 Task: In Windows properties of general video settings, Set the deinterlace to off.
Action: Mouse moved to (190, 82)
Screenshot: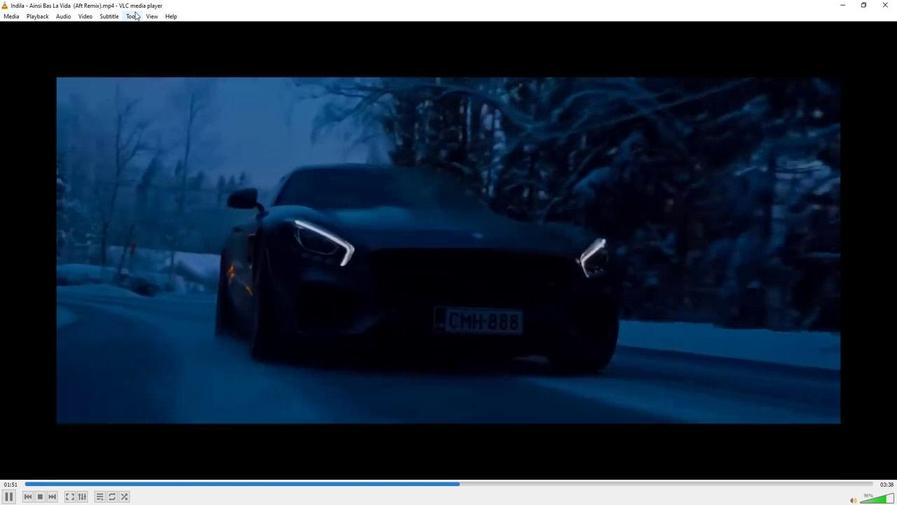 
Action: Mouse pressed left at (190, 82)
Screenshot: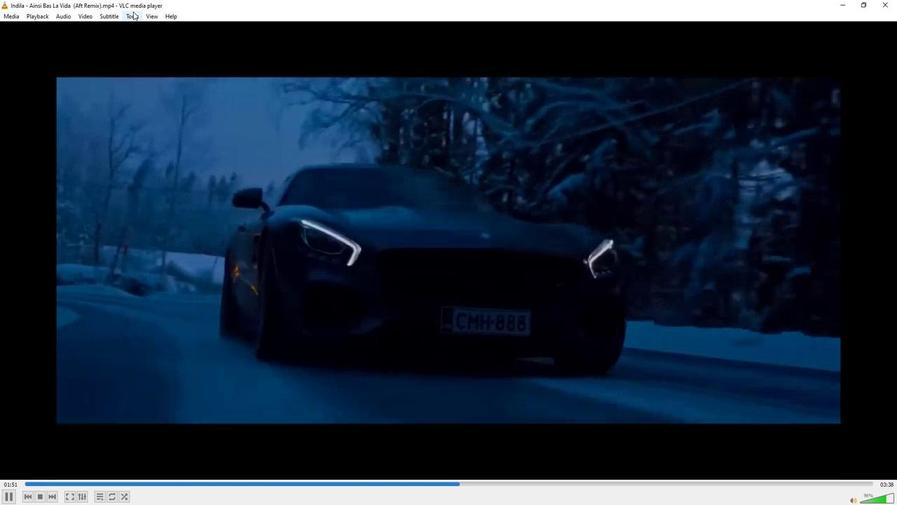
Action: Mouse moved to (206, 171)
Screenshot: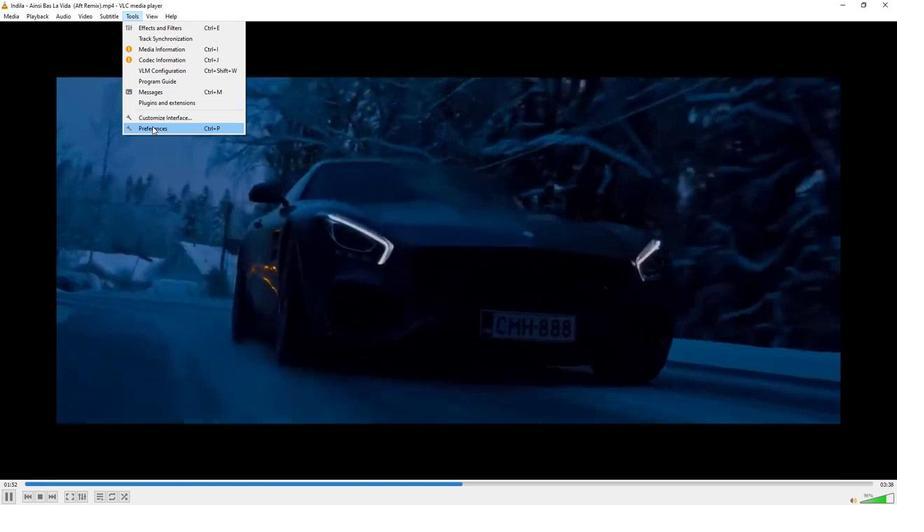 
Action: Mouse pressed left at (206, 171)
Screenshot: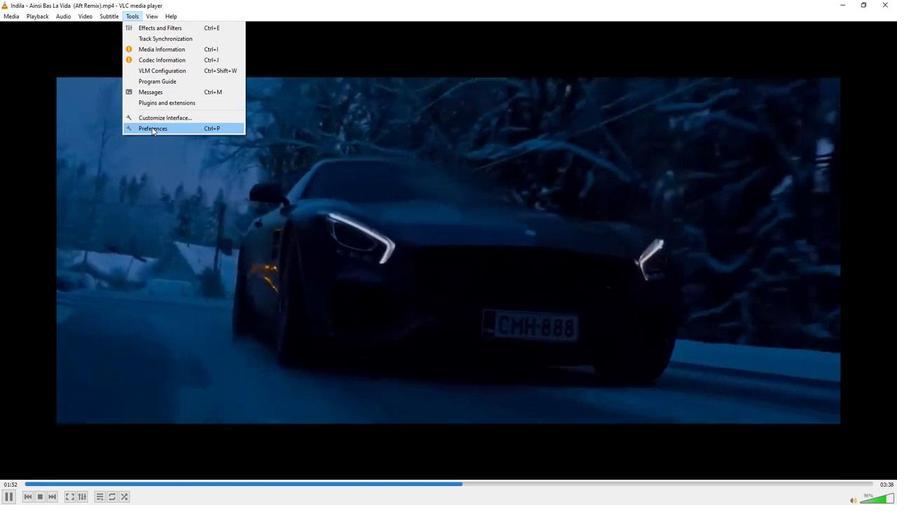 
Action: Mouse moved to (316, 256)
Screenshot: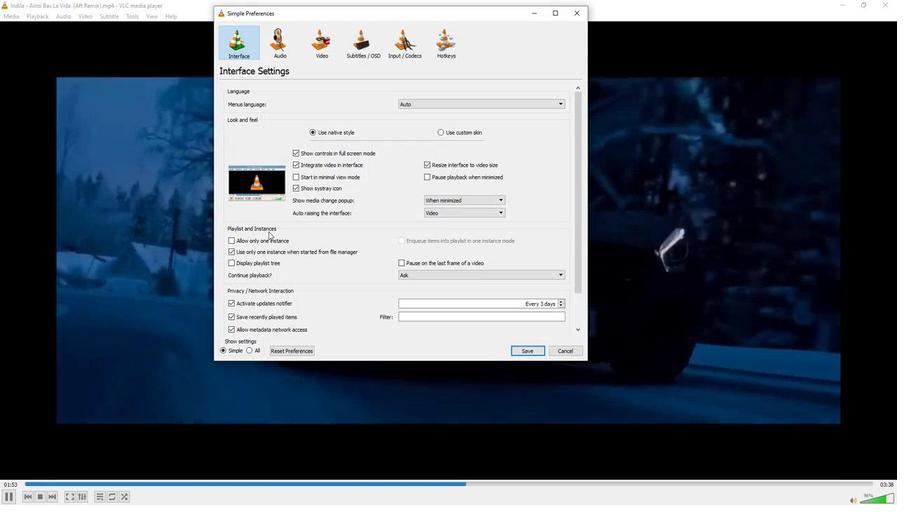 
Action: Mouse scrolled (316, 256) with delta (0, 0)
Screenshot: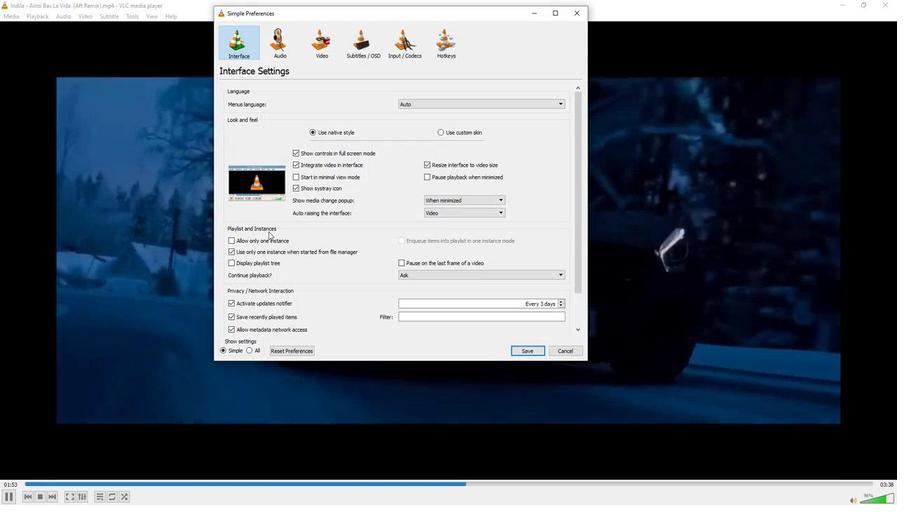 
Action: Mouse moved to (327, 272)
Screenshot: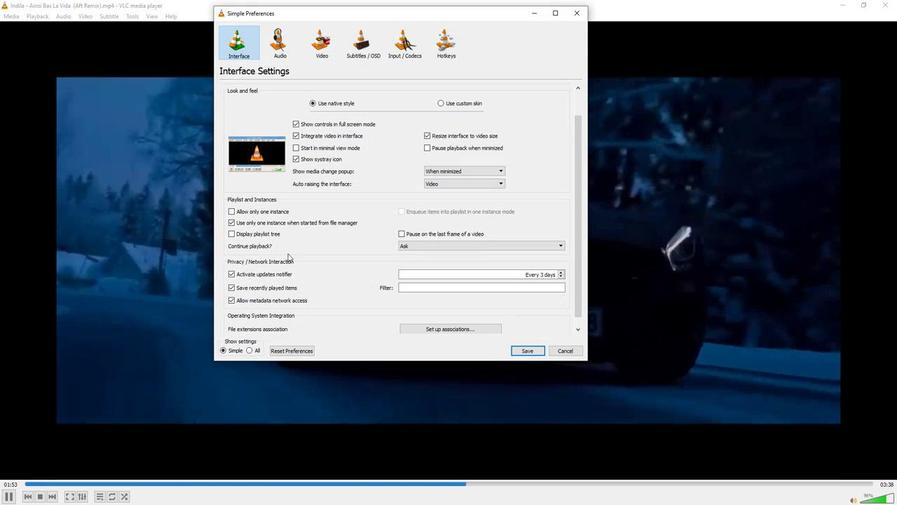 
Action: Mouse scrolled (327, 272) with delta (0, 0)
Screenshot: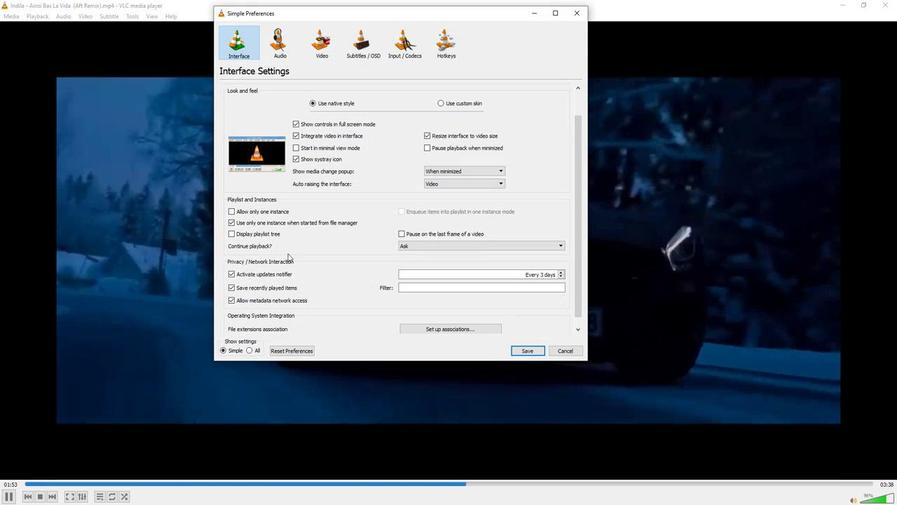 
Action: Mouse moved to (326, 285)
Screenshot: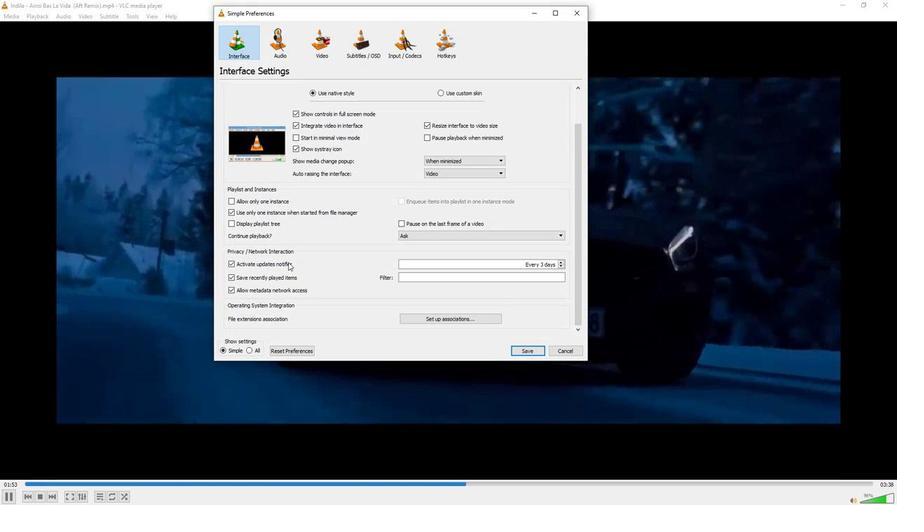
Action: Mouse scrolled (326, 284) with delta (0, 0)
Screenshot: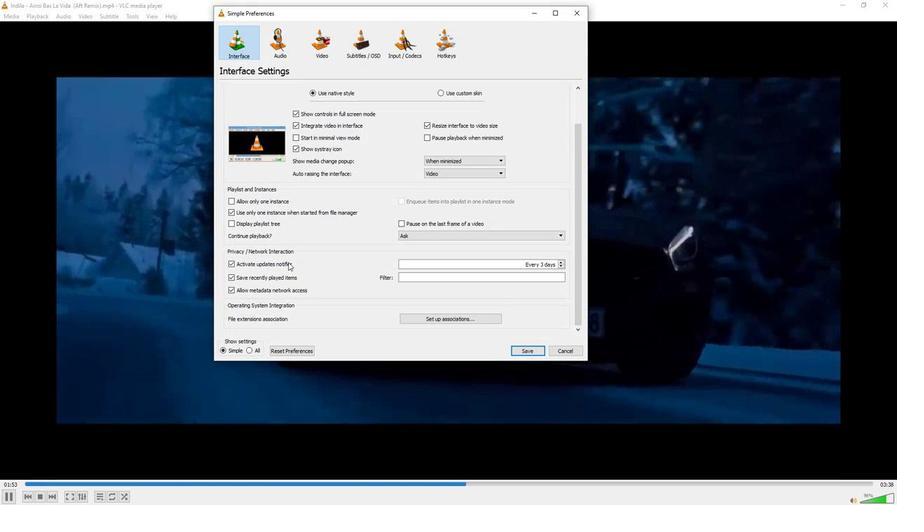 
Action: Mouse moved to (323, 295)
Screenshot: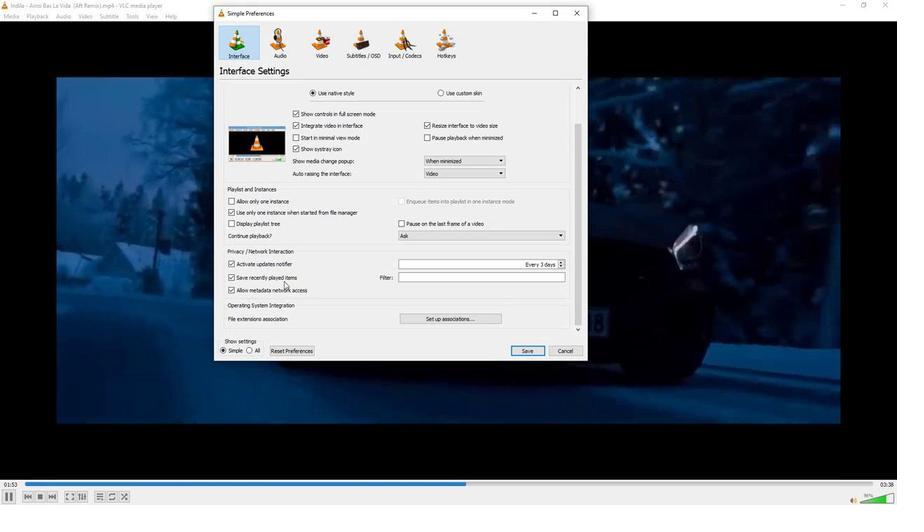 
Action: Mouse scrolled (323, 295) with delta (0, 0)
Screenshot: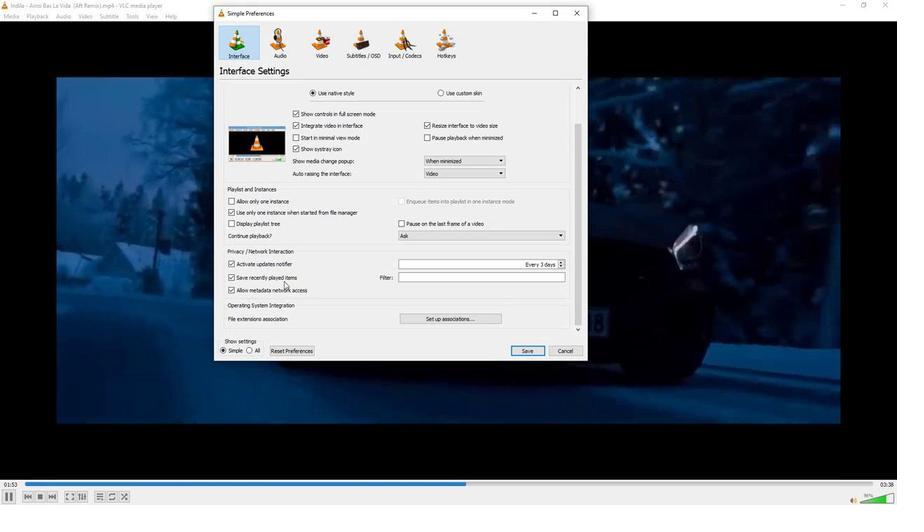 
Action: Mouse moved to (295, 345)
Screenshot: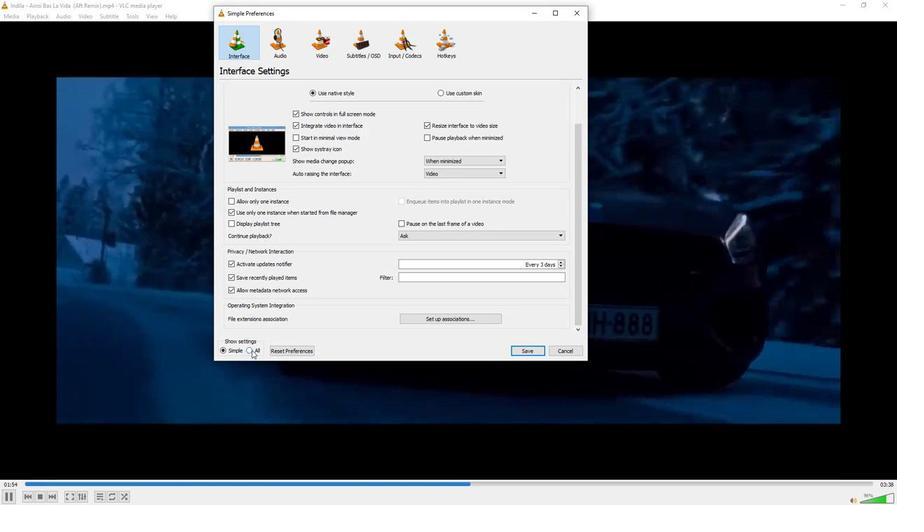 
Action: Mouse pressed left at (295, 345)
Screenshot: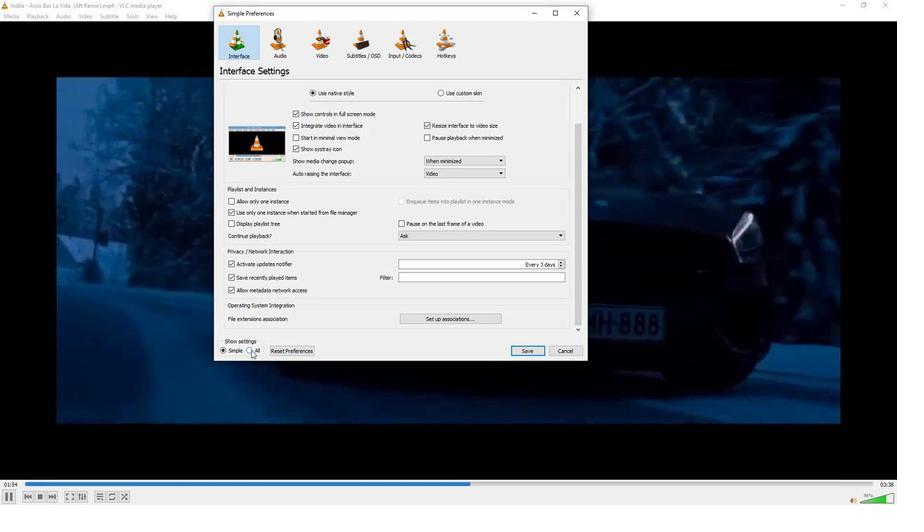 
Action: Mouse moved to (305, 258)
Screenshot: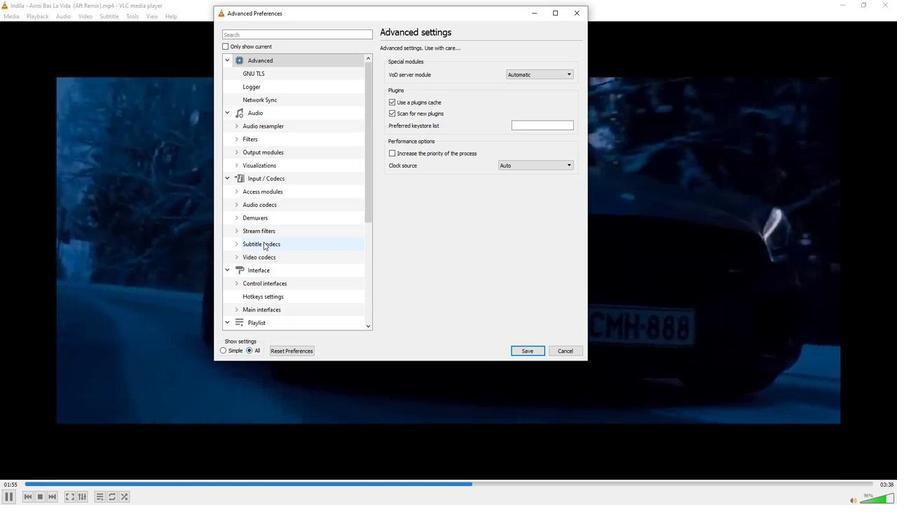 
Action: Mouse scrolled (305, 258) with delta (0, 0)
Screenshot: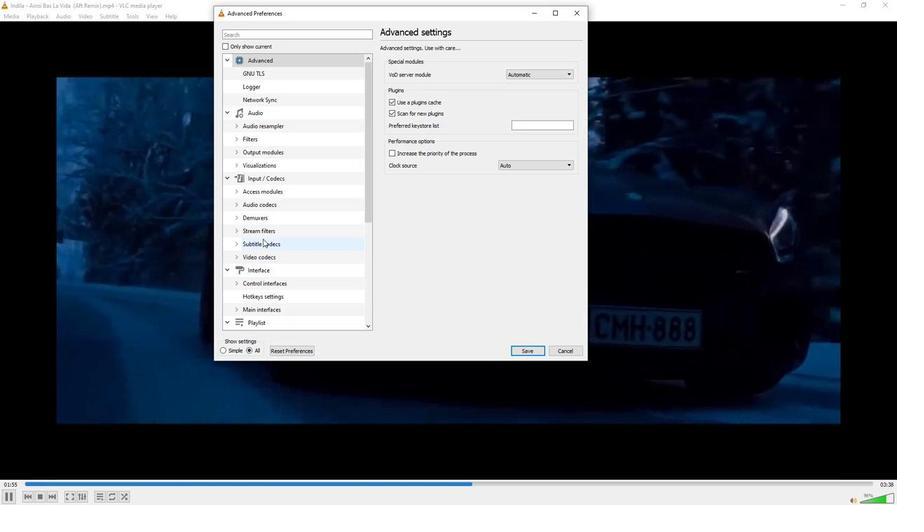 
Action: Mouse moved to (304, 258)
Screenshot: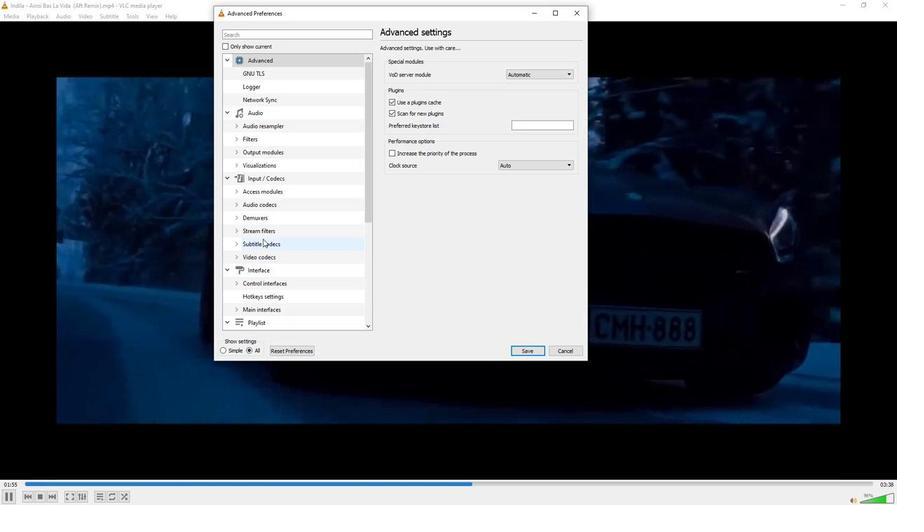 
Action: Mouse scrolled (304, 258) with delta (0, 0)
Screenshot: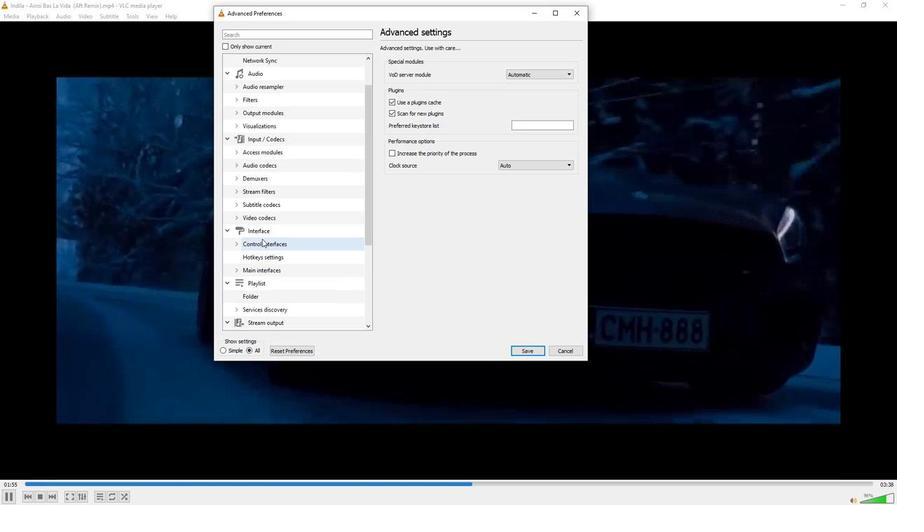 
Action: Mouse moved to (304, 258)
Screenshot: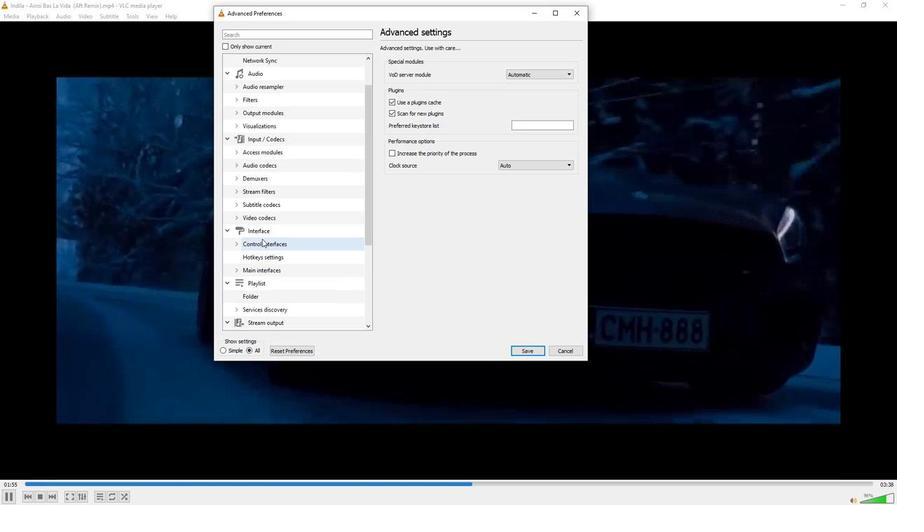 
Action: Mouse scrolled (304, 258) with delta (0, 0)
Screenshot: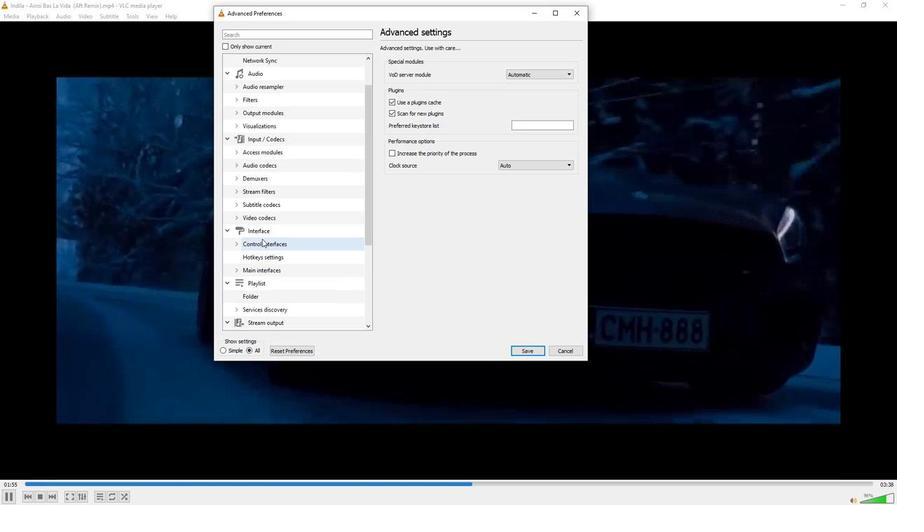 
Action: Mouse moved to (304, 258)
Screenshot: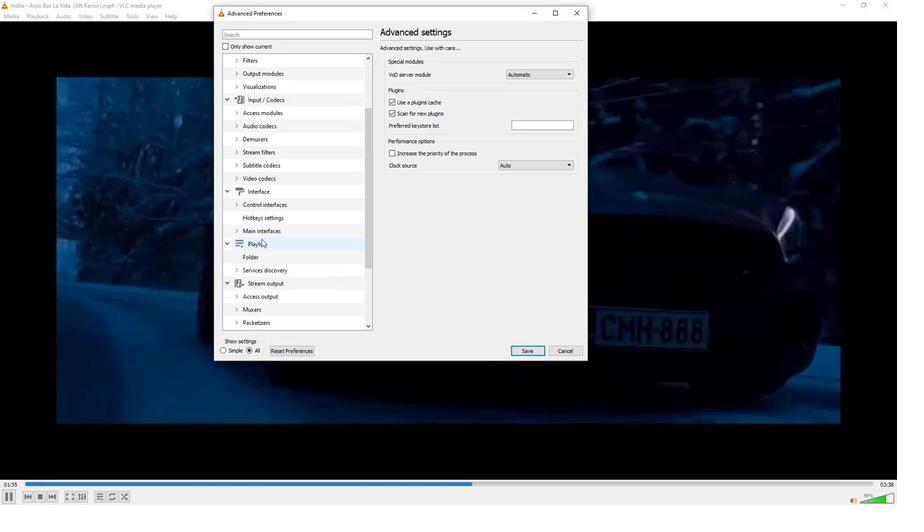 
Action: Mouse scrolled (304, 258) with delta (0, 0)
Screenshot: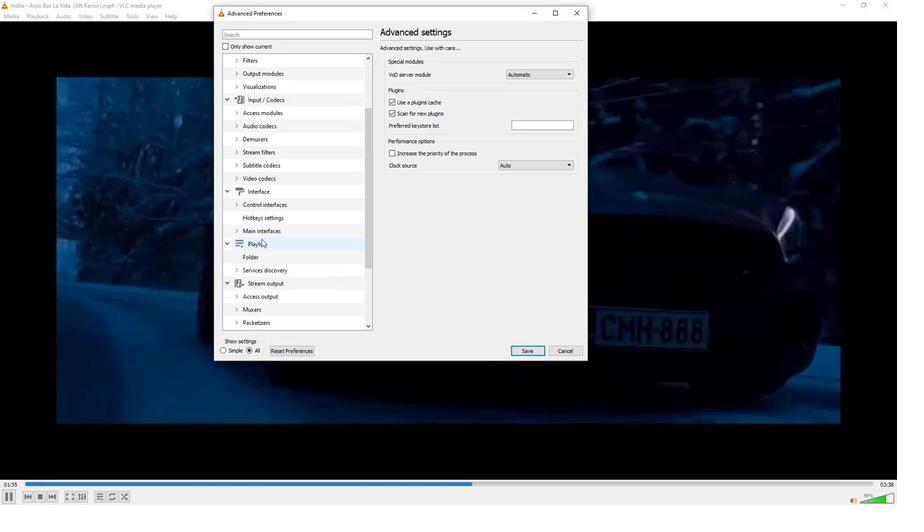 
Action: Mouse scrolled (304, 258) with delta (0, 0)
Screenshot: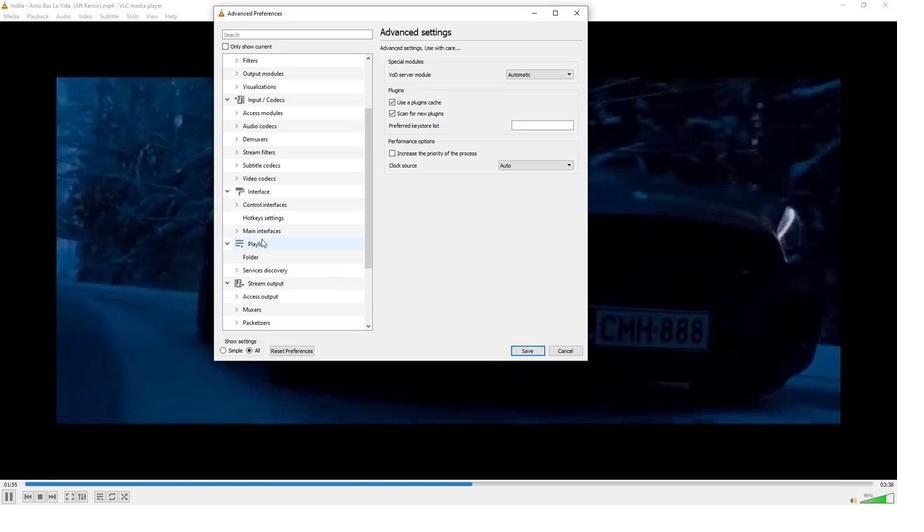 
Action: Mouse scrolled (304, 258) with delta (0, 0)
Screenshot: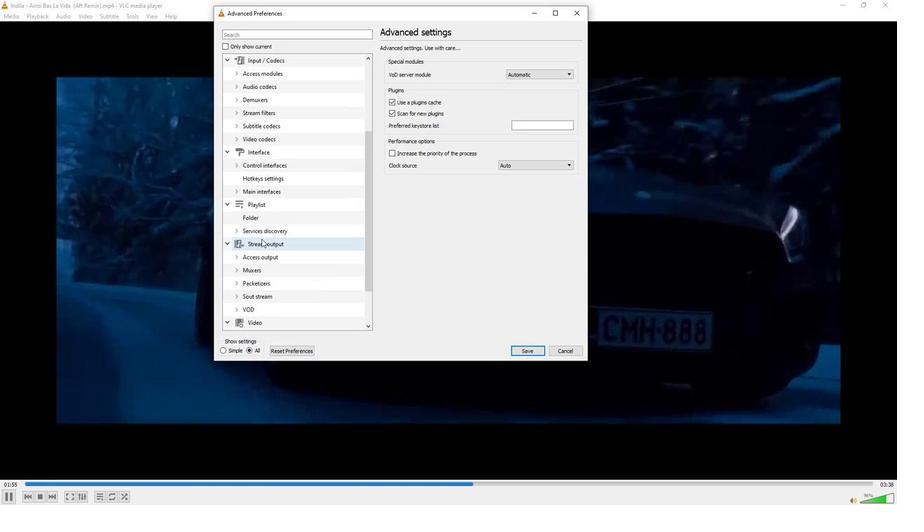 
Action: Mouse scrolled (304, 258) with delta (0, 0)
Screenshot: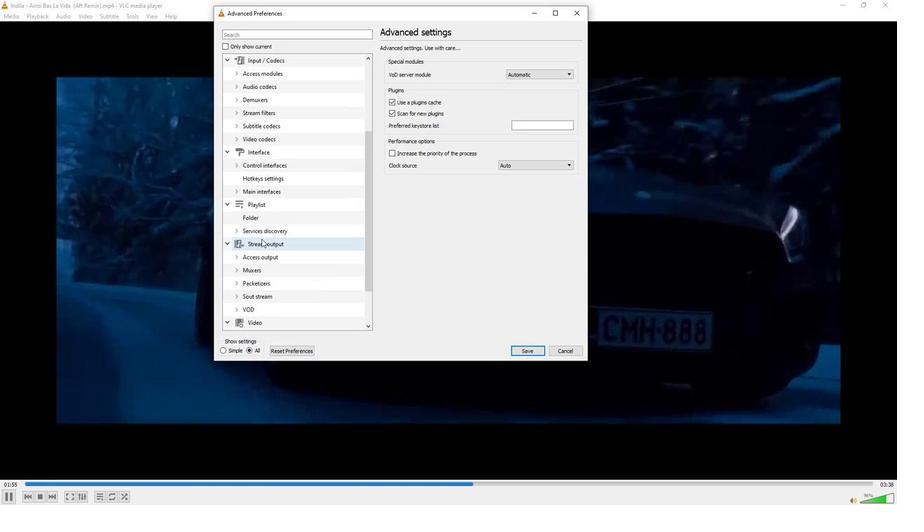 
Action: Mouse scrolled (304, 258) with delta (0, 0)
Screenshot: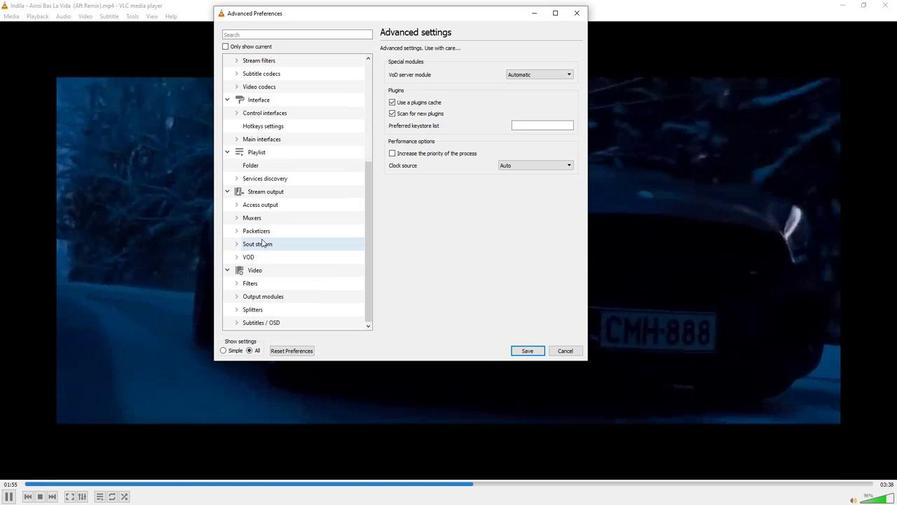 
Action: Mouse moved to (297, 279)
Screenshot: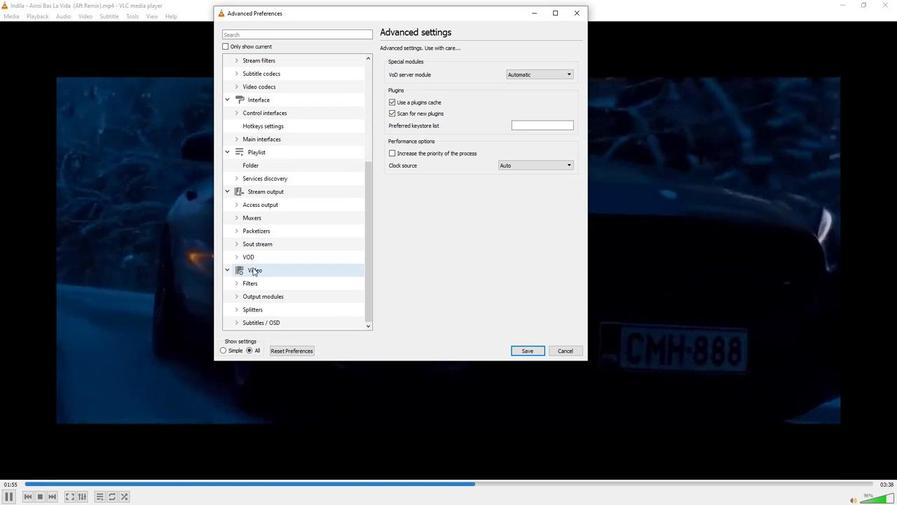 
Action: Mouse pressed left at (297, 279)
Screenshot: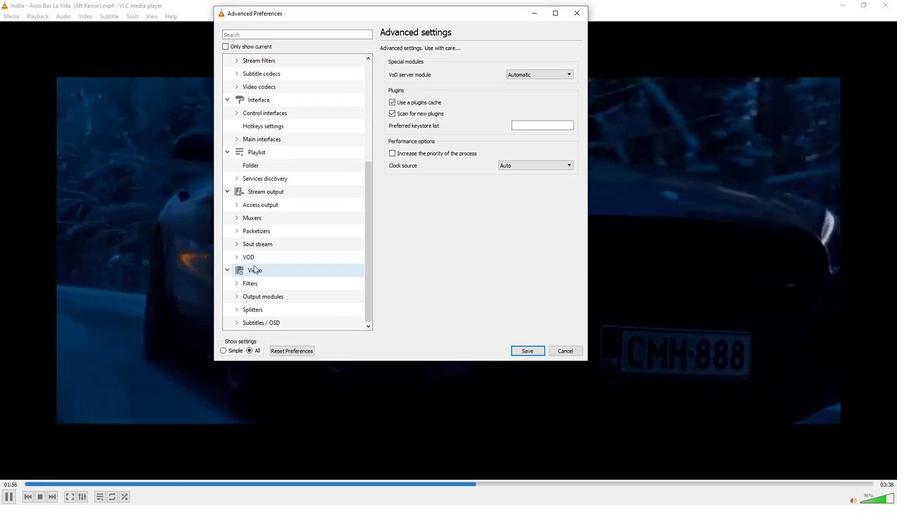 
Action: Mouse moved to (517, 273)
Screenshot: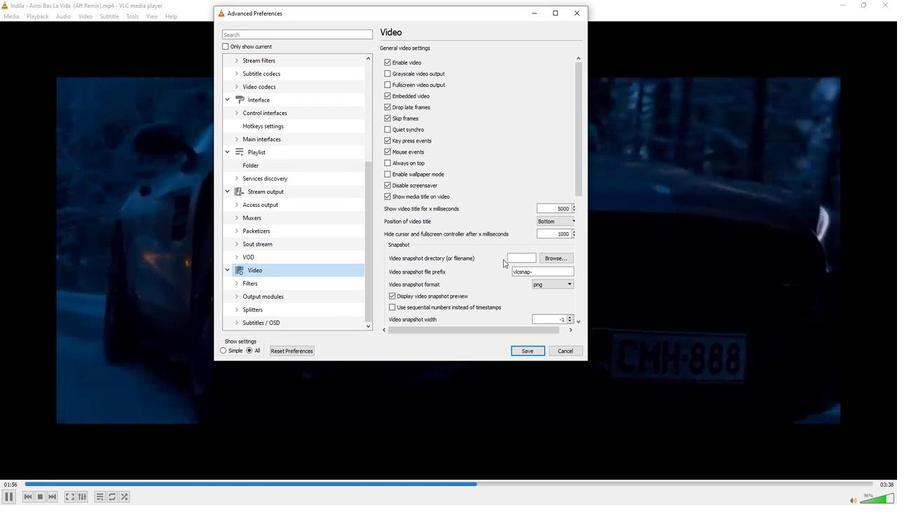 
Action: Mouse scrolled (517, 273) with delta (0, 0)
Screenshot: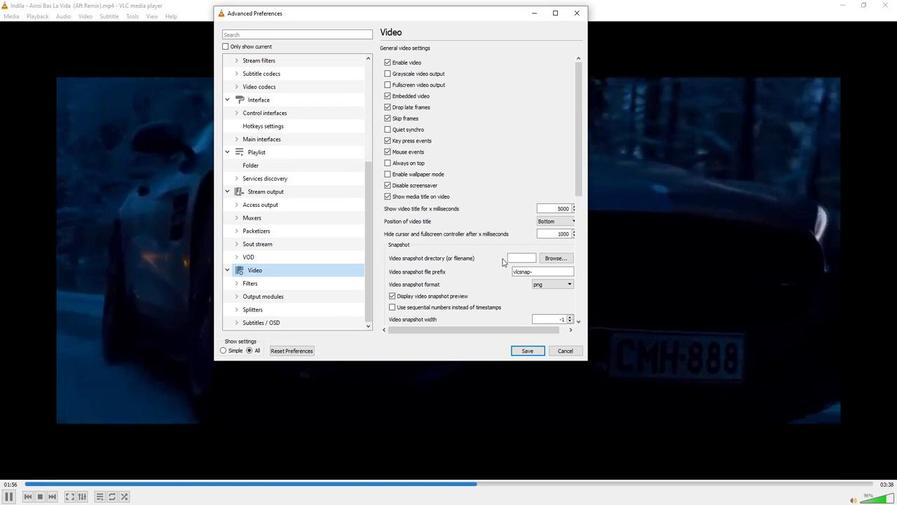 
Action: Mouse moved to (516, 273)
Screenshot: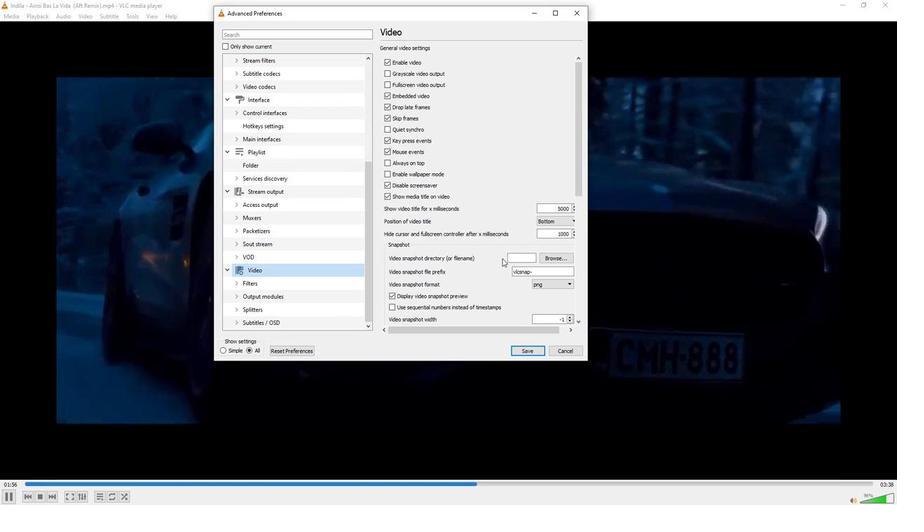 
Action: Mouse scrolled (516, 273) with delta (0, 0)
Screenshot: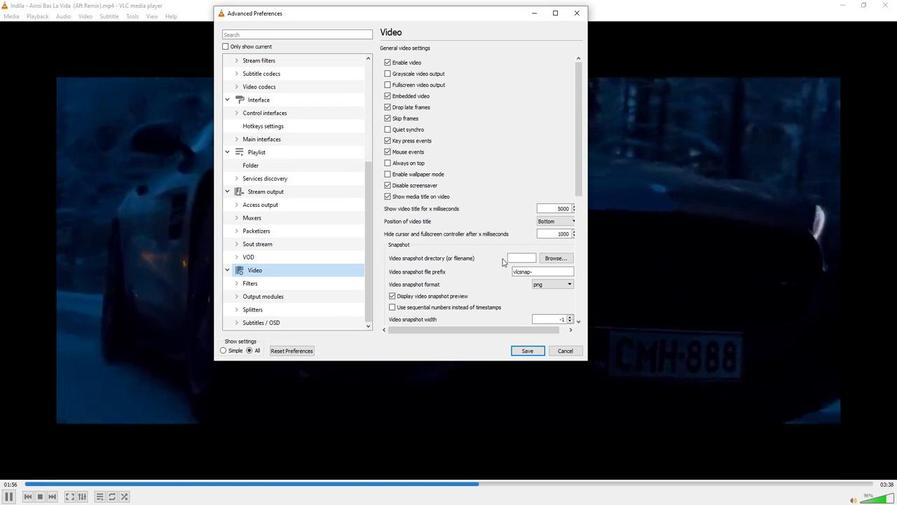 
Action: Mouse moved to (516, 273)
Screenshot: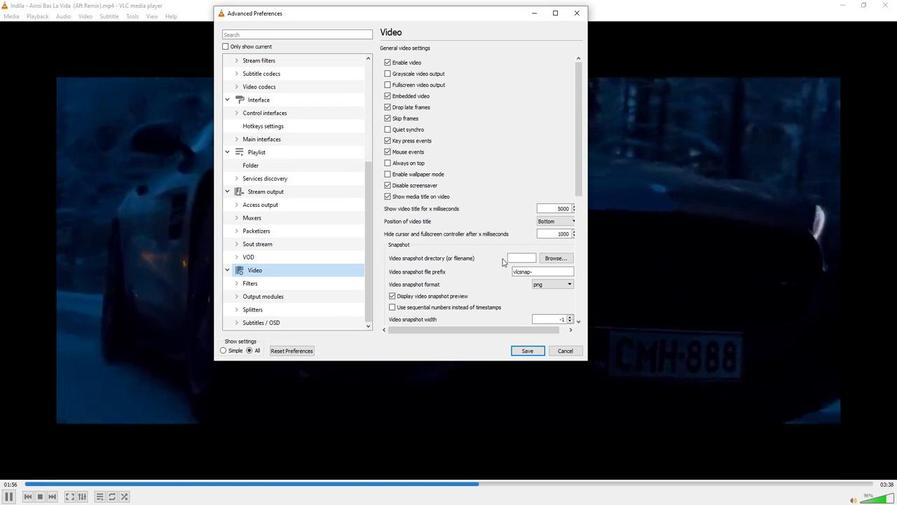 
Action: Mouse scrolled (516, 273) with delta (0, 0)
Screenshot: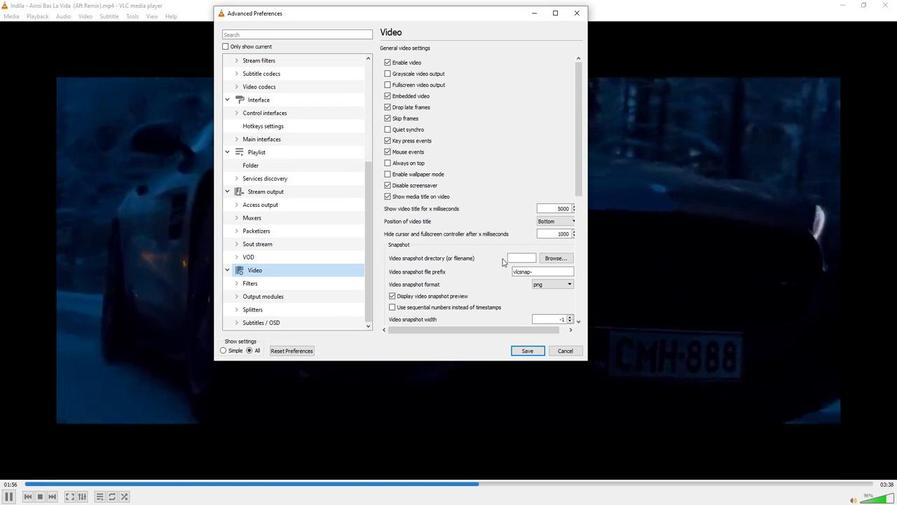
Action: Mouse scrolled (516, 273) with delta (0, 0)
Screenshot: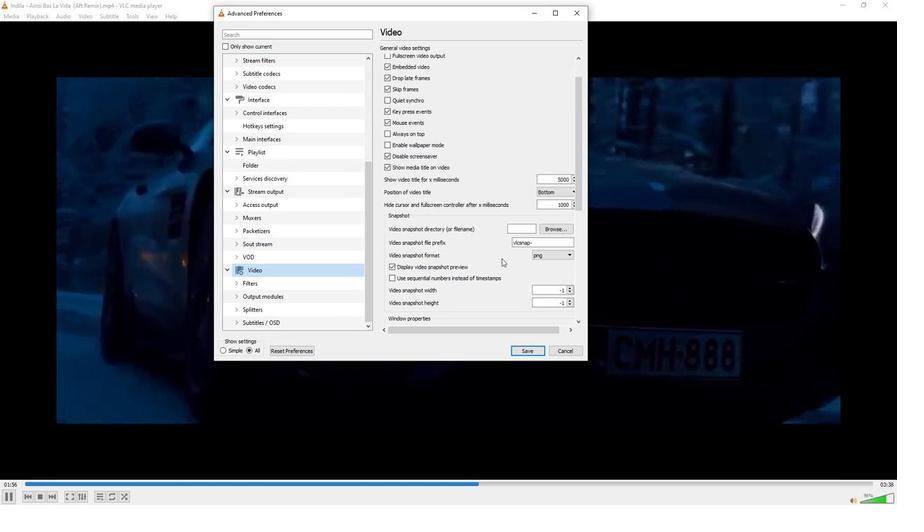 
Action: Mouse scrolled (516, 273) with delta (0, 0)
Screenshot: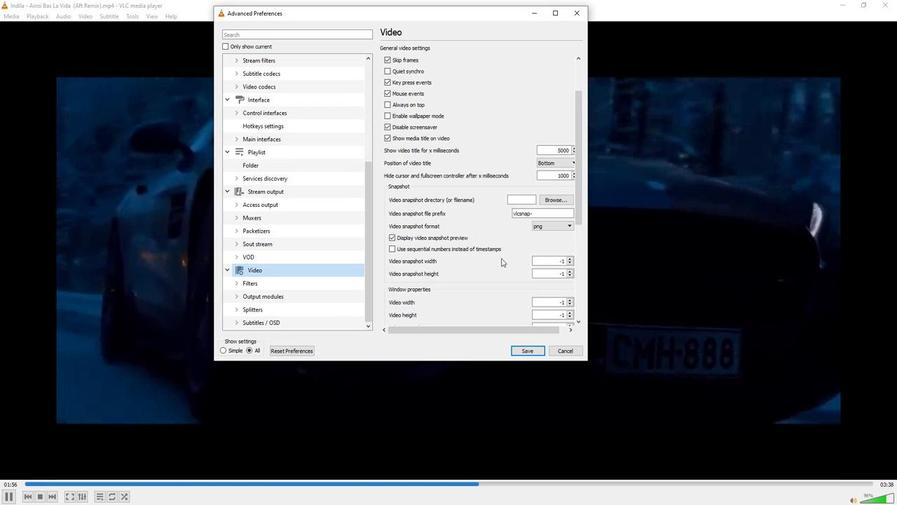 
Action: Mouse scrolled (516, 273) with delta (0, 0)
Screenshot: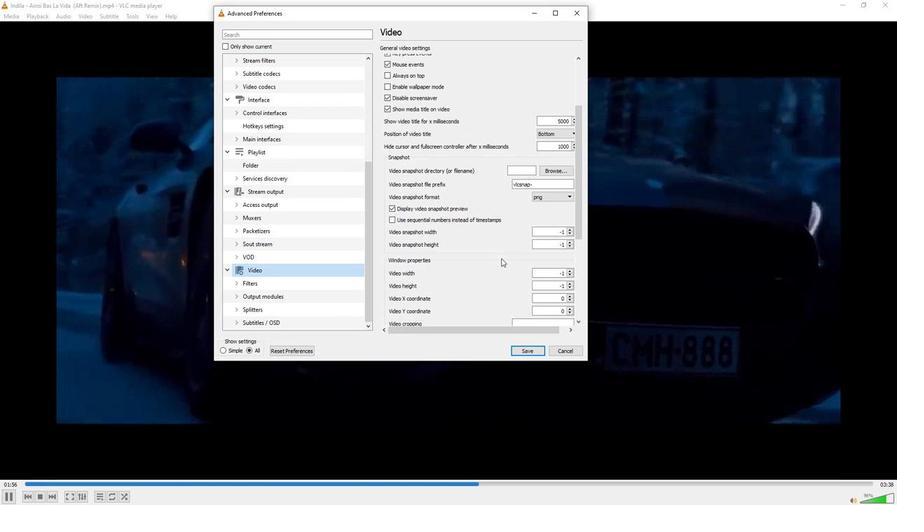 
Action: Mouse scrolled (516, 273) with delta (0, 0)
Screenshot: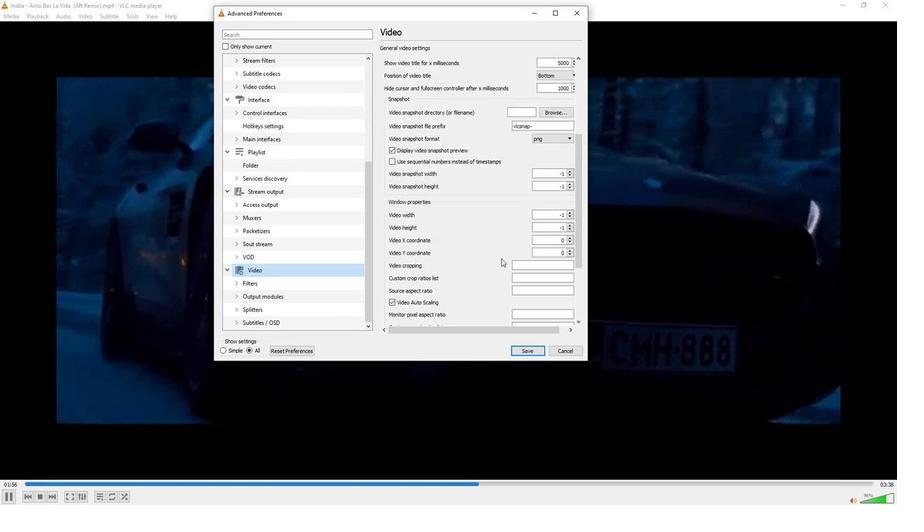 
Action: Mouse moved to (501, 239)
Screenshot: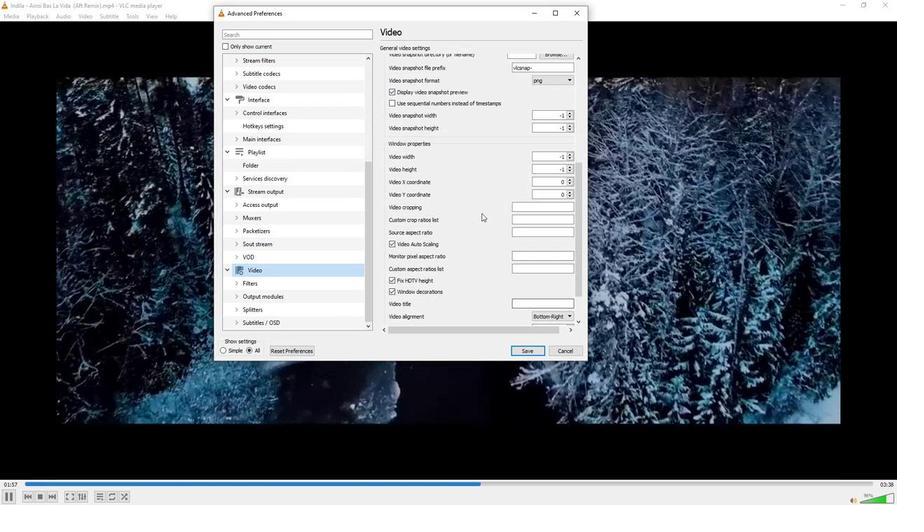 
Action: Mouse scrolled (501, 239) with delta (0, 0)
Screenshot: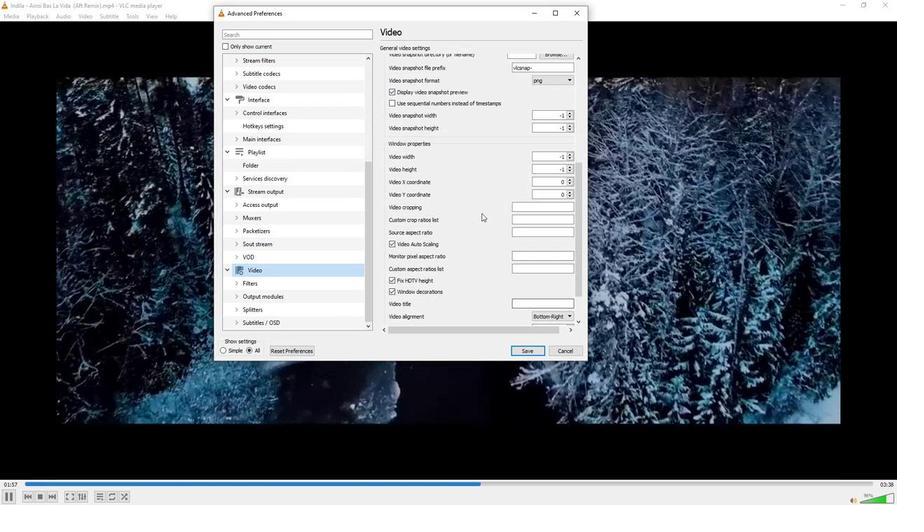 
Action: Mouse moved to (497, 237)
Screenshot: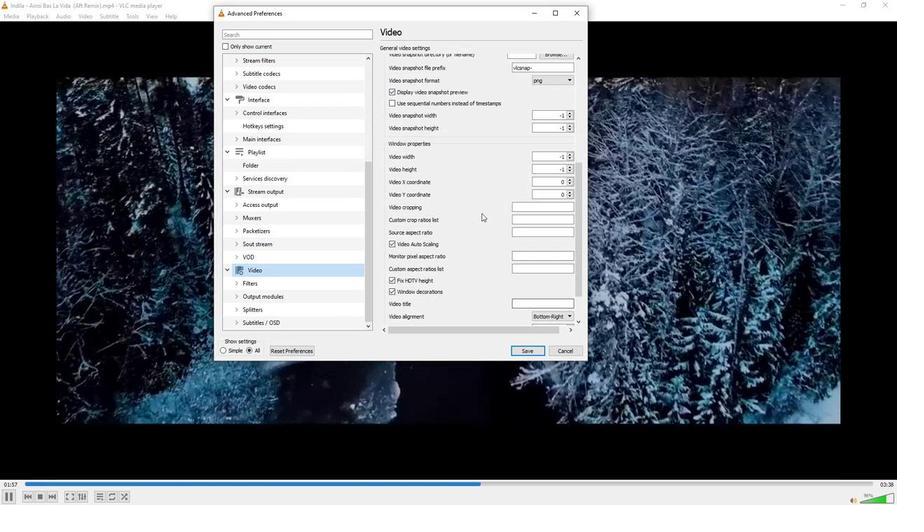 
Action: Mouse scrolled (497, 237) with delta (0, 0)
Screenshot: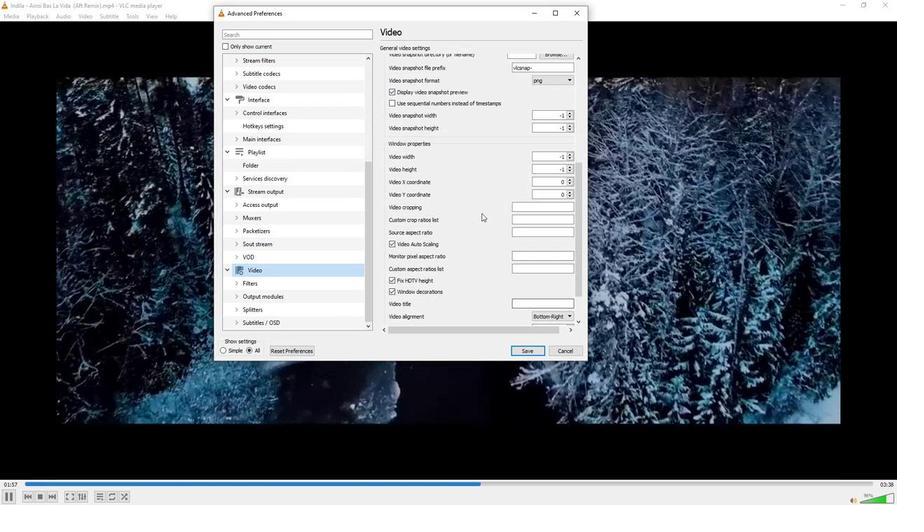
Action: Mouse moved to (497, 236)
Screenshot: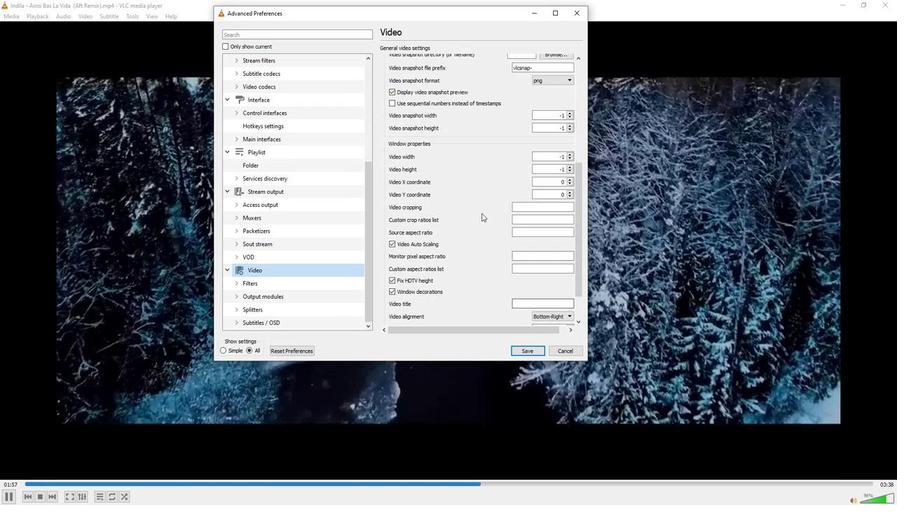 
Action: Mouse scrolled (497, 236) with delta (0, 0)
Screenshot: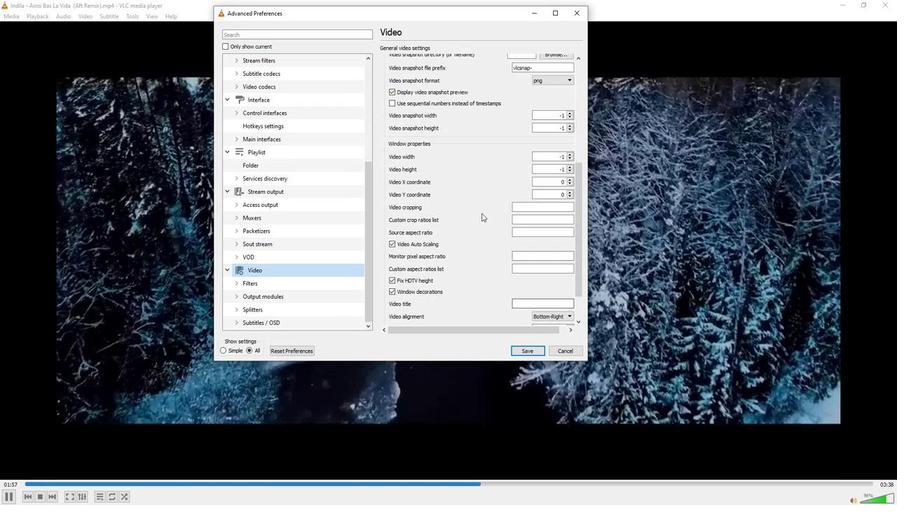 
Action: Mouse moved to (496, 236)
Screenshot: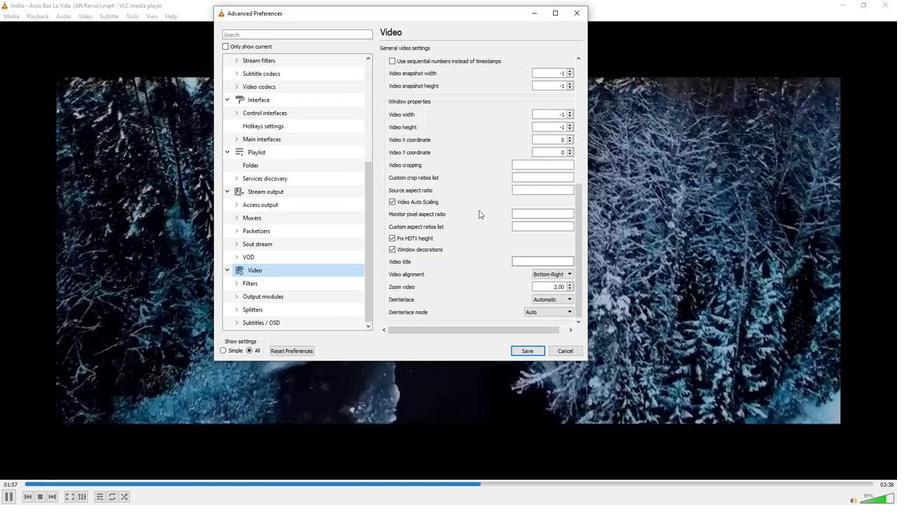 
Action: Mouse scrolled (496, 235) with delta (0, 0)
Screenshot: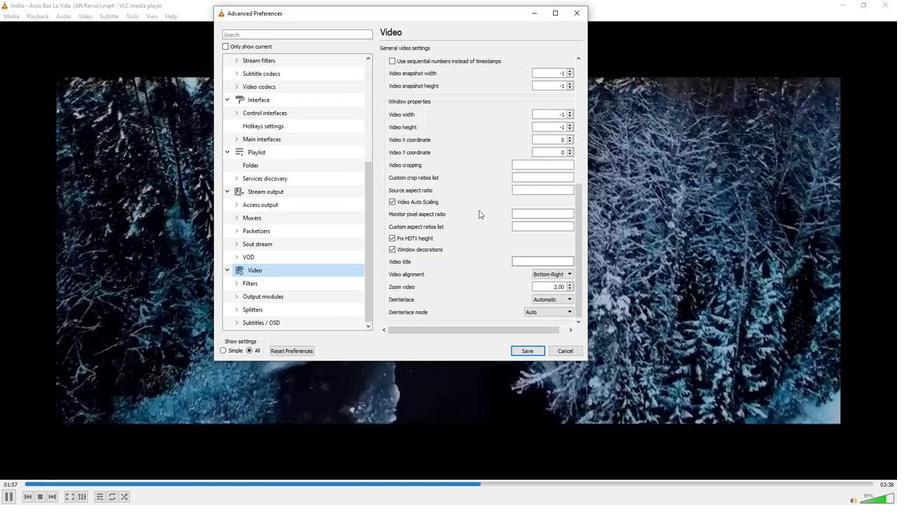 
Action: Mouse moved to (495, 234)
Screenshot: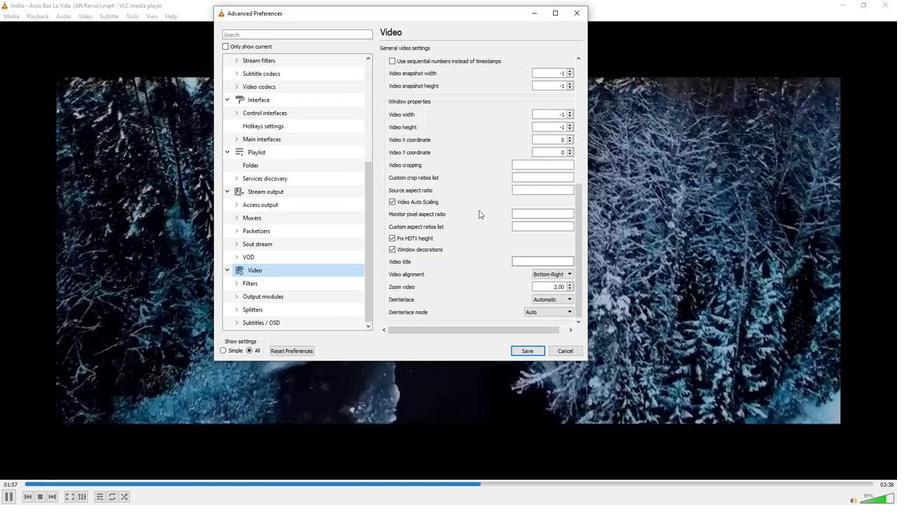 
Action: Mouse scrolled (495, 234) with delta (0, 0)
Screenshot: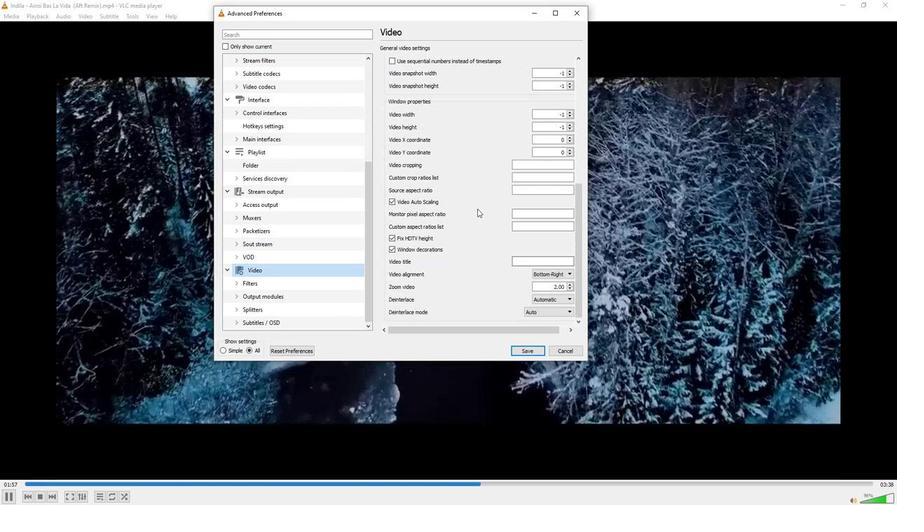 
Action: Mouse moved to (495, 234)
Screenshot: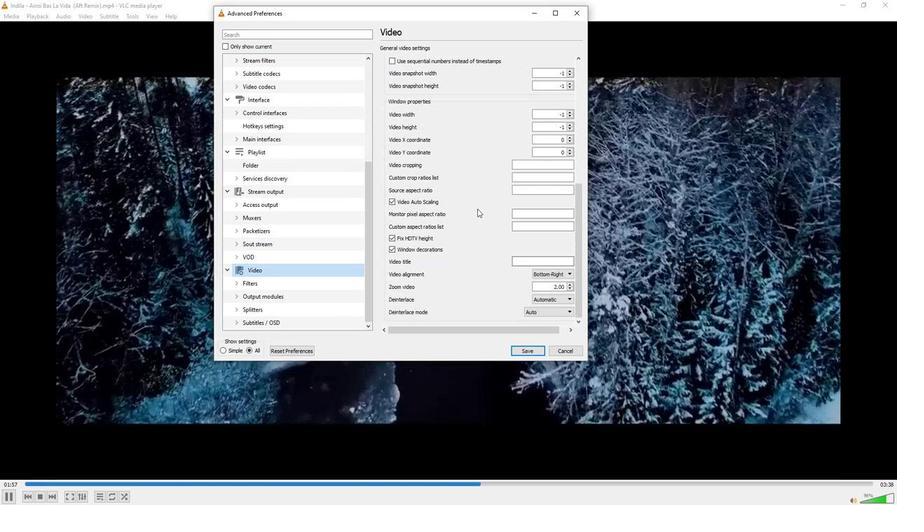
Action: Mouse scrolled (495, 234) with delta (0, 0)
Screenshot: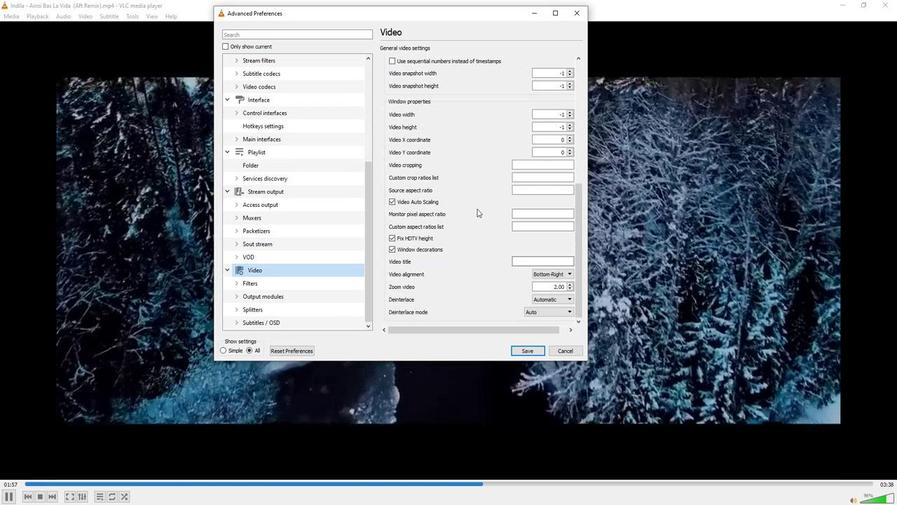 
Action: Mouse scrolled (495, 234) with delta (0, 0)
Screenshot: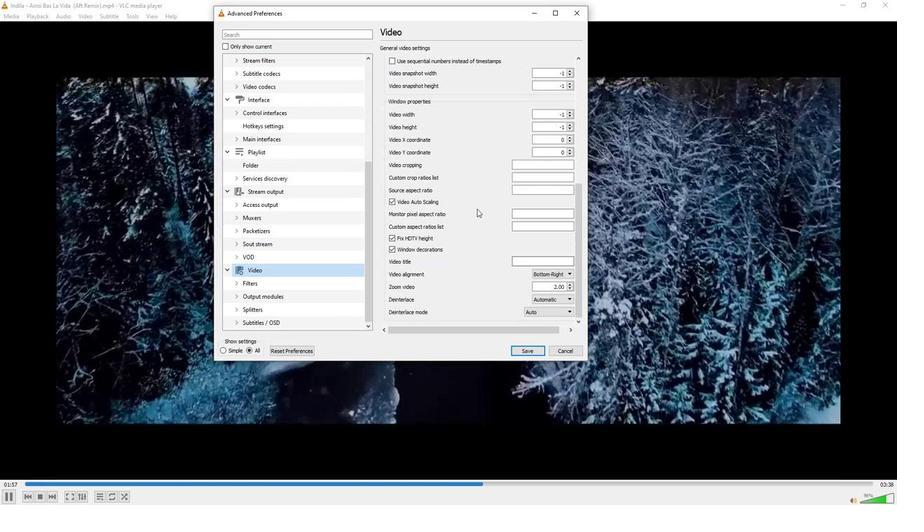 
Action: Mouse moved to (562, 304)
Screenshot: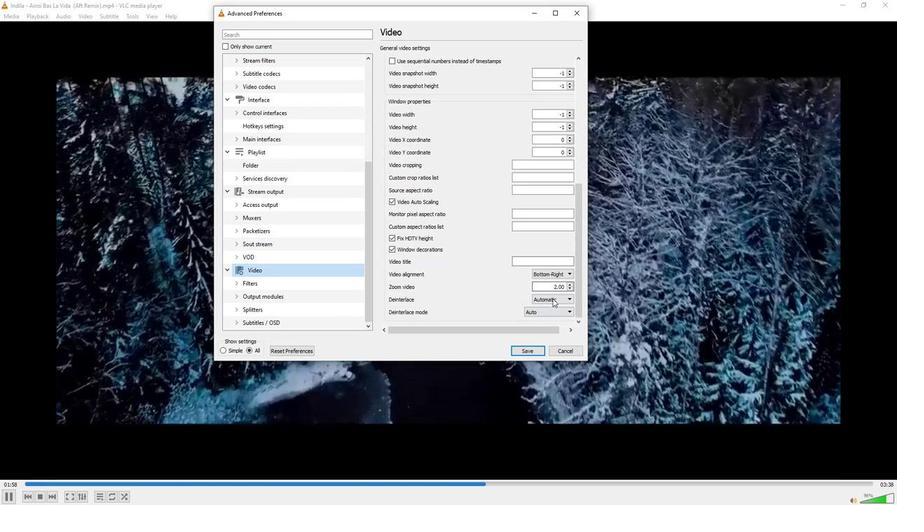 
Action: Mouse pressed left at (562, 304)
Screenshot: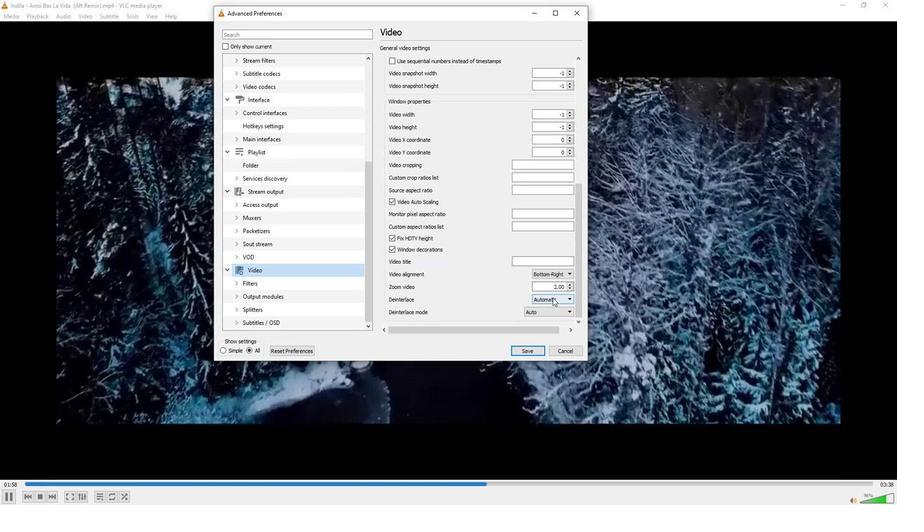 
Action: Mouse moved to (552, 311)
Screenshot: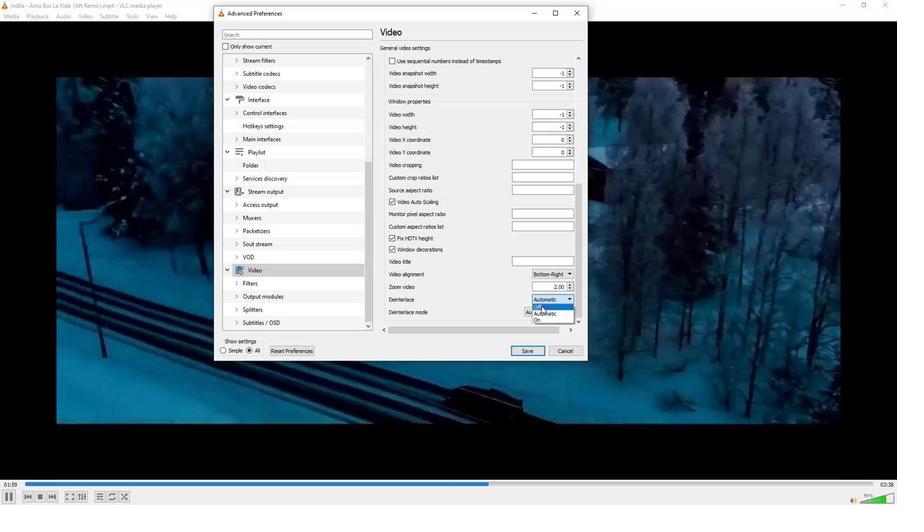 
Action: Mouse pressed left at (552, 311)
Screenshot: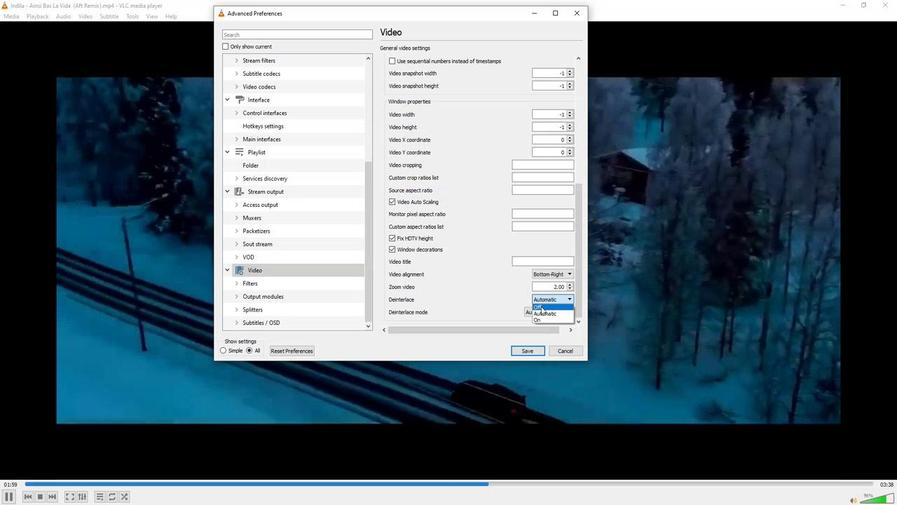 
Action: Mouse moved to (439, 265)
Screenshot: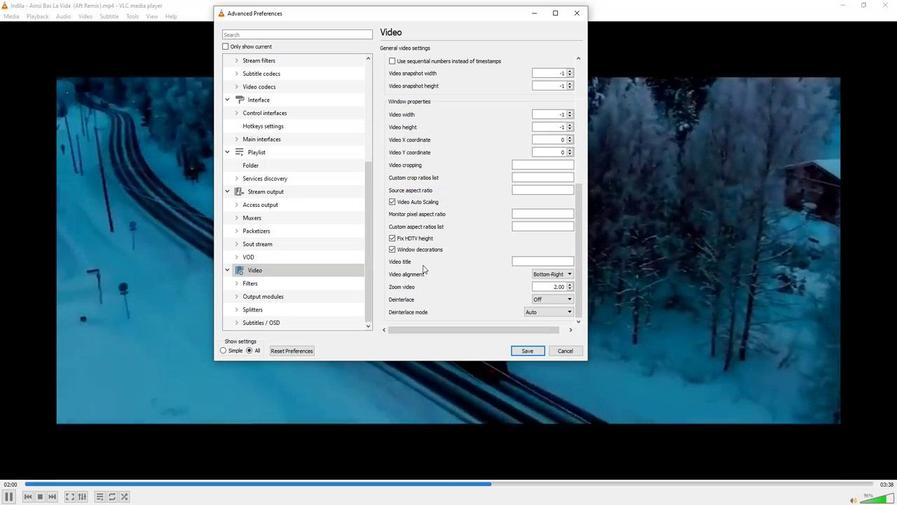 
